 Task: Create in the project TruTech in Backlog an issue 'Develop a new tool for automated testing of augmented reality applications', assign it to team member softage.4@softage.net and change the status to IN PROGRESS.
Action: Mouse moved to (200, 261)
Screenshot: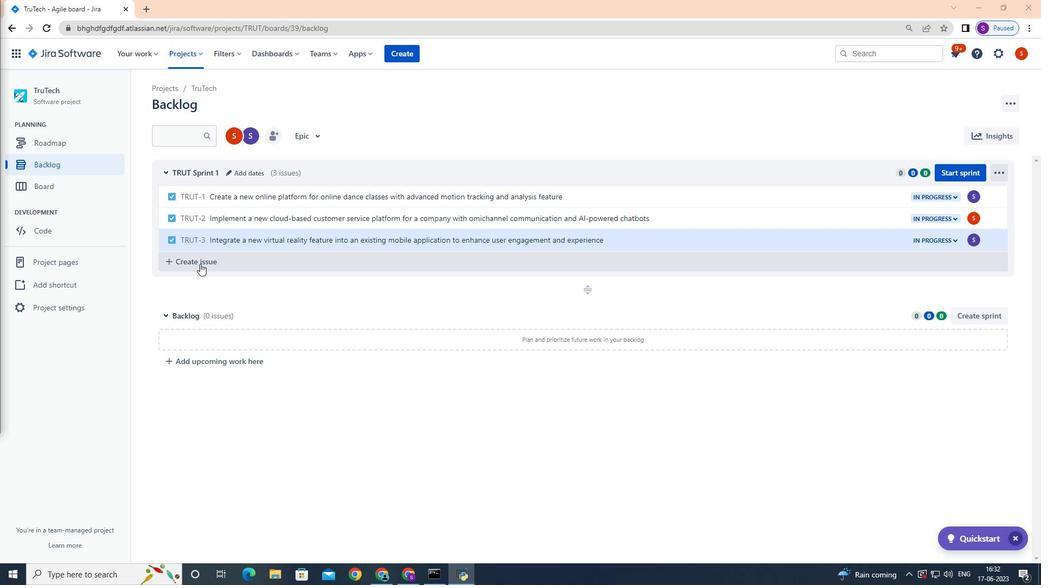
Action: Mouse pressed left at (200, 261)
Screenshot: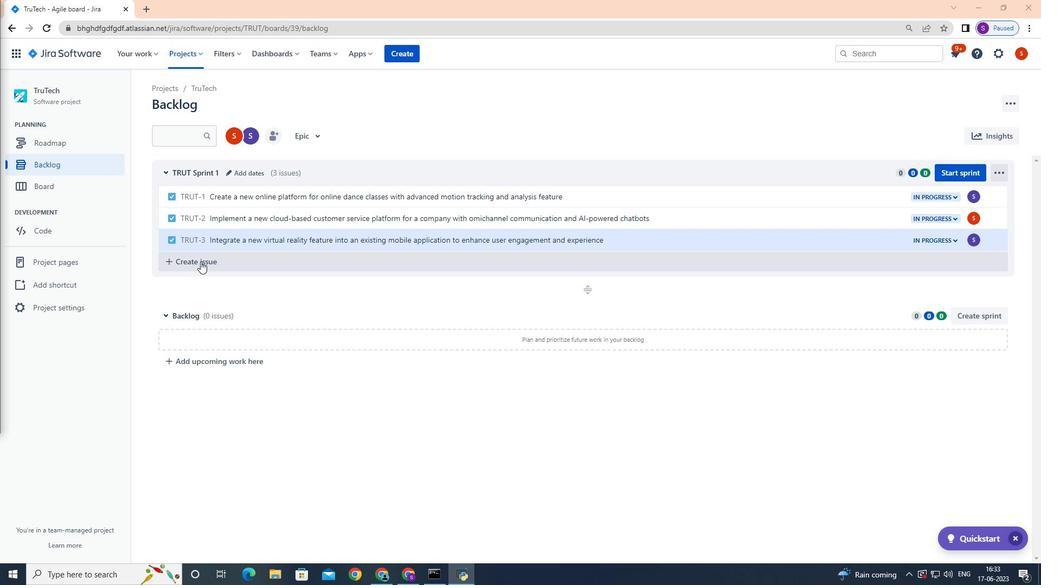 
Action: Key pressed <Key.shift>Develop<Key.space>a<Key.space>new<Key.space>tool<Key.space>for<Key.space>automated<Key.space>testing<Key.space>of<Key.space>augmented<Key.space>reality<Key.space>applications<Key.space><Key.enter>
Screenshot: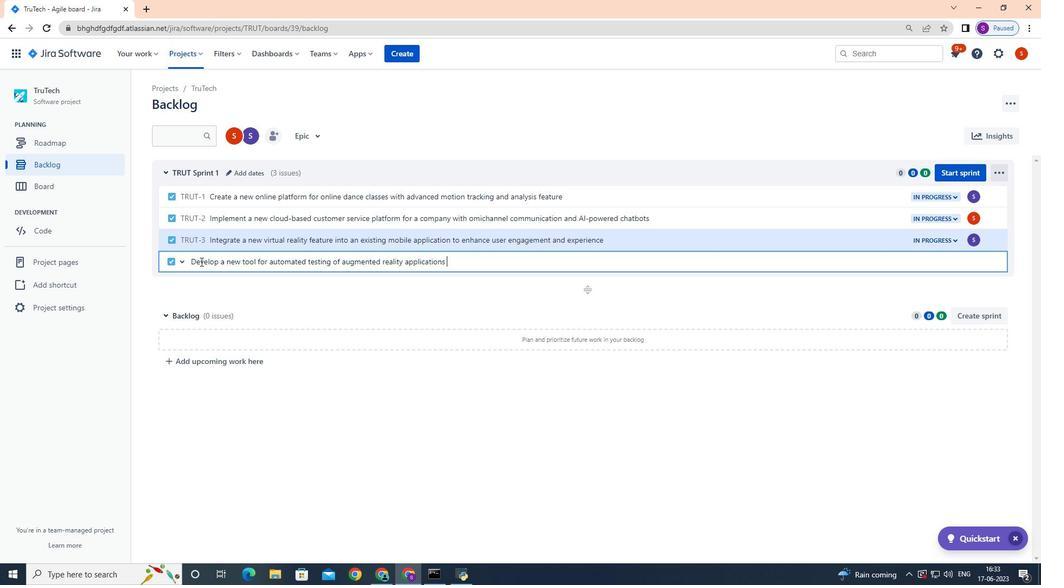 
Action: Mouse moved to (969, 260)
Screenshot: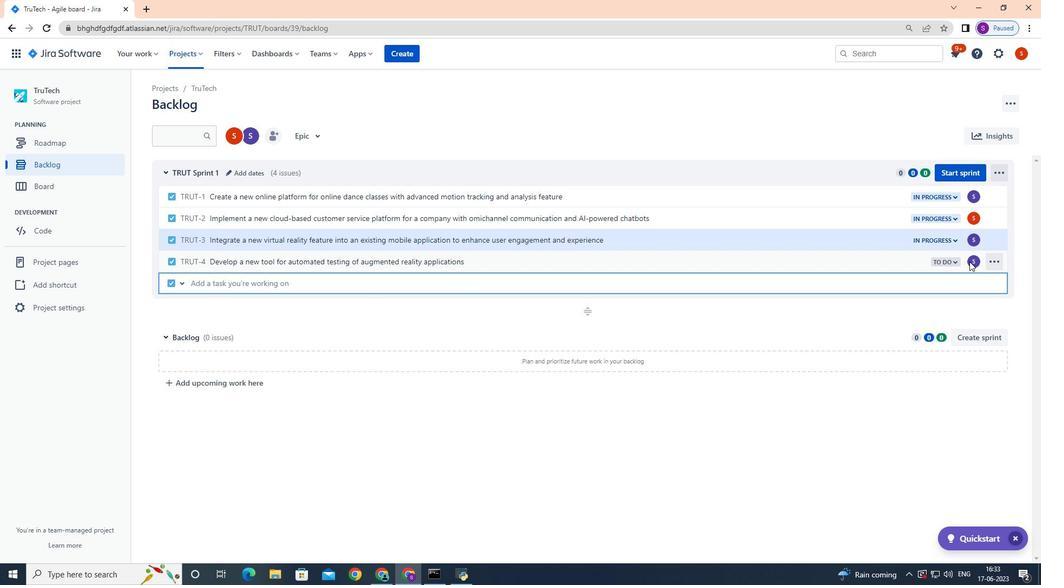 
Action: Mouse pressed left at (969, 260)
Screenshot: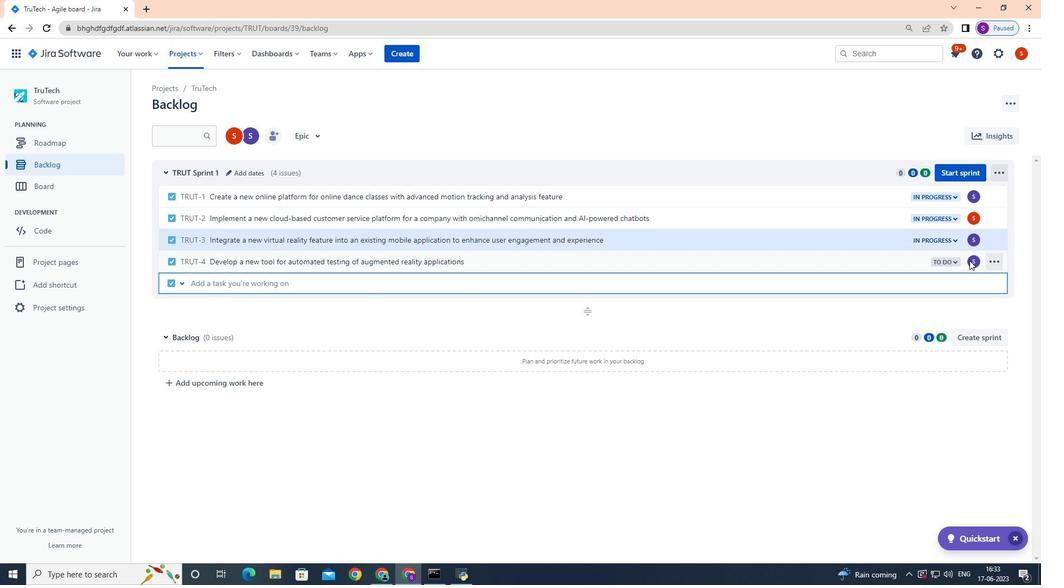 
Action: Mouse moved to (970, 260)
Screenshot: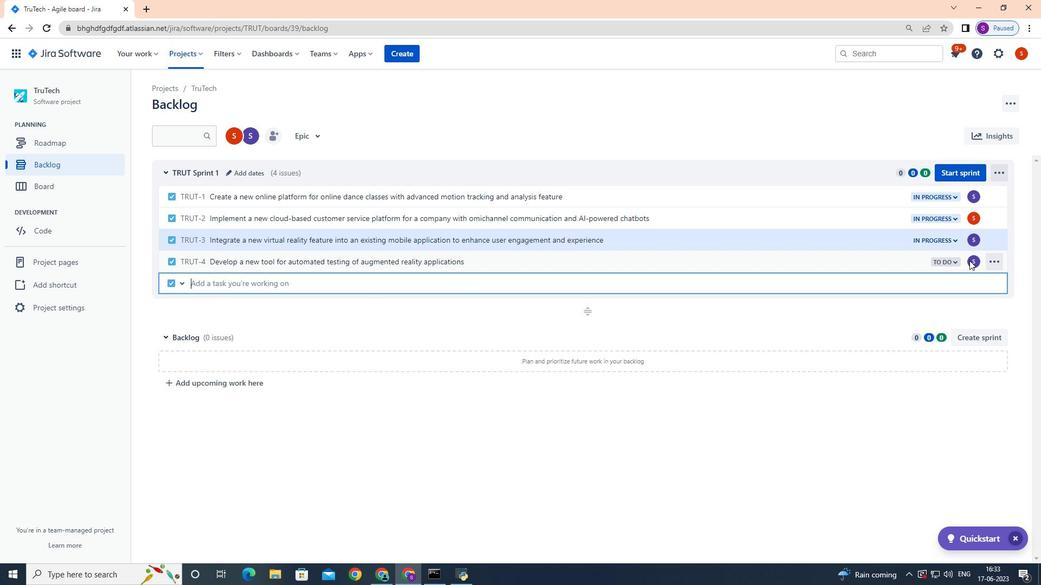 
Action: Mouse pressed left at (970, 260)
Screenshot: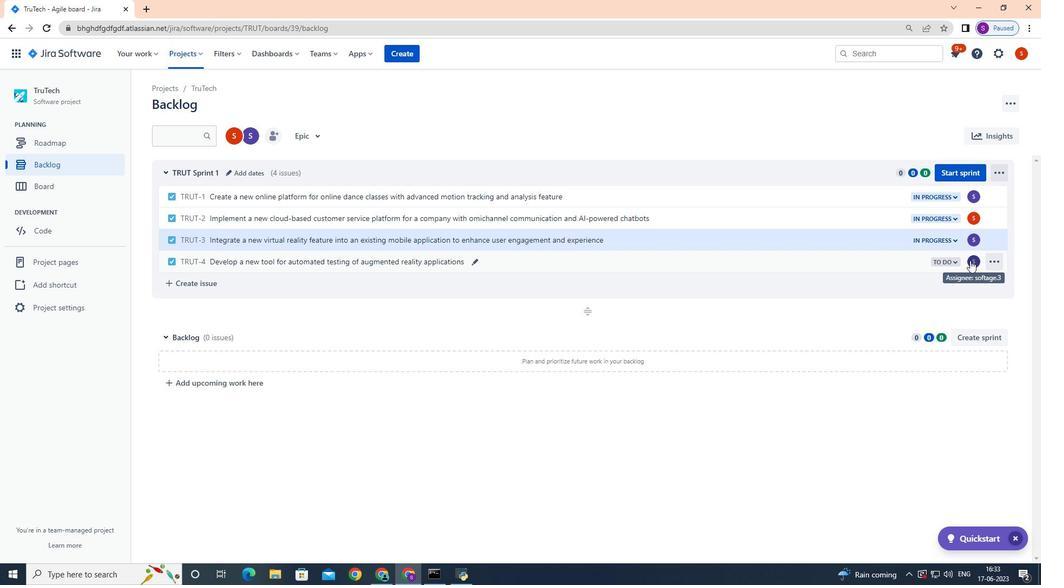 
Action: Mouse moved to (967, 260)
Screenshot: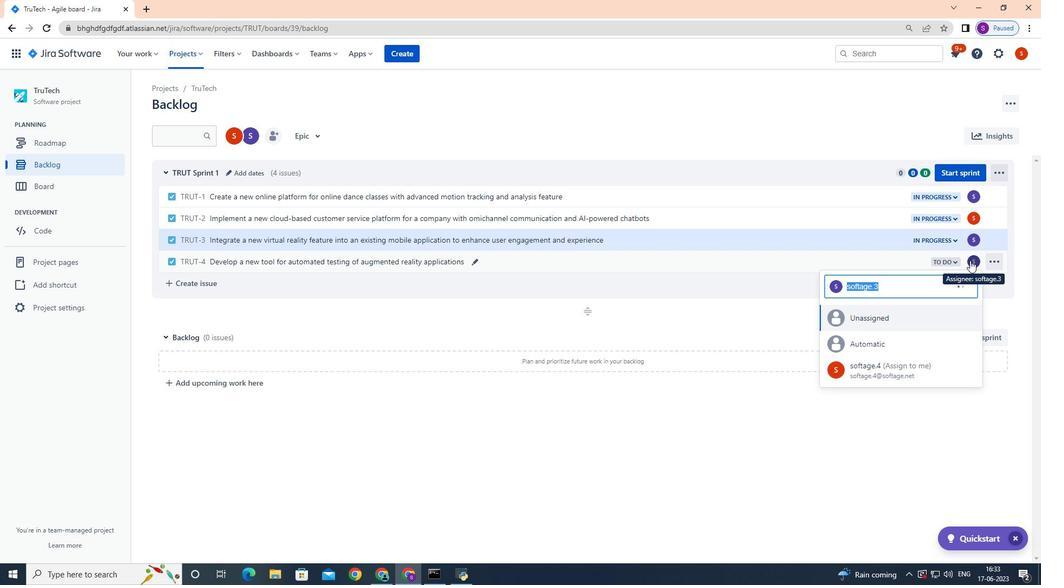 
Action: Key pressed softage.4
Screenshot: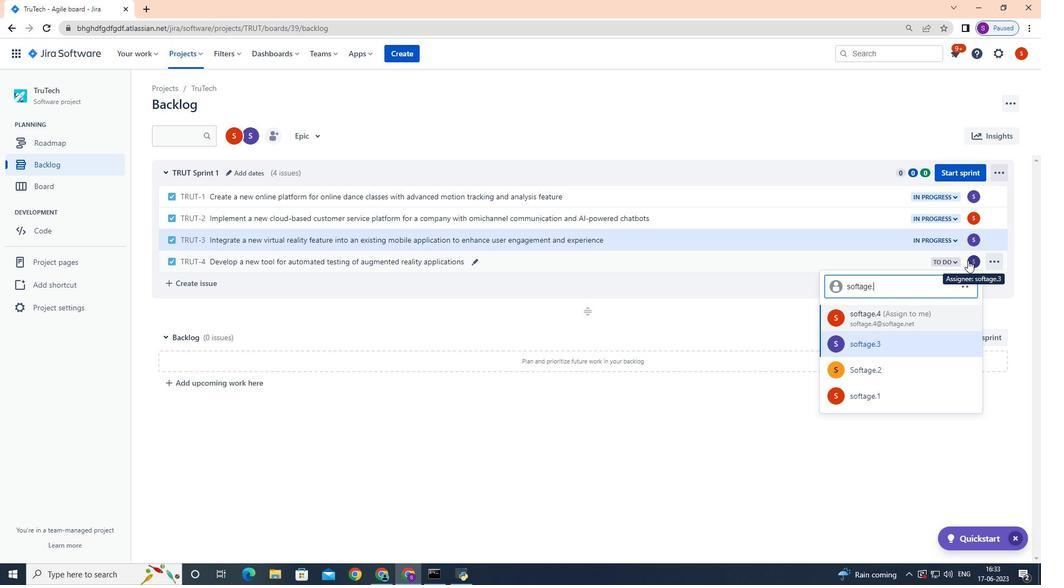 
Action: Mouse moved to (901, 310)
Screenshot: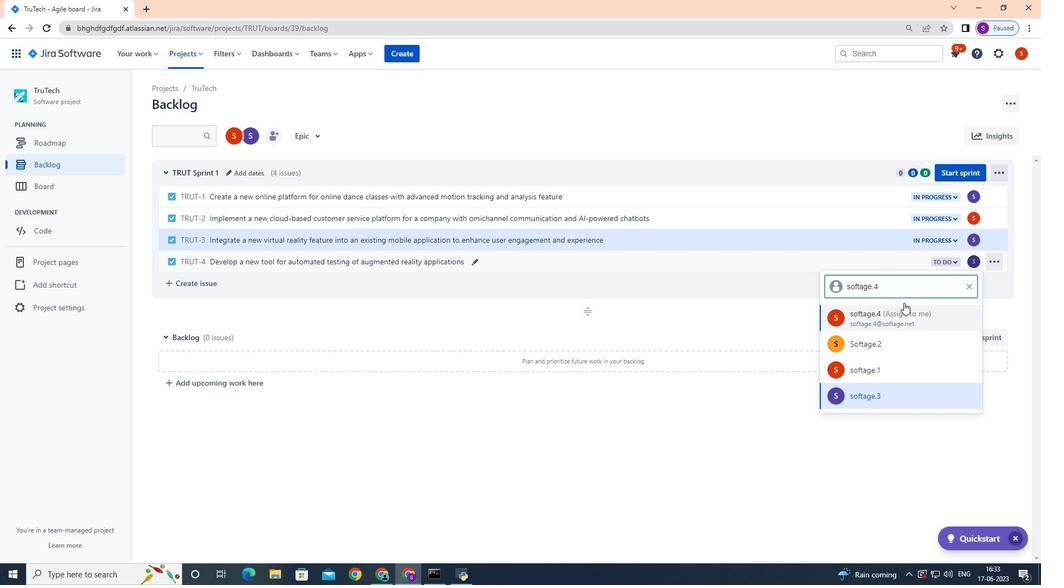 
Action: Mouse pressed left at (901, 310)
Screenshot: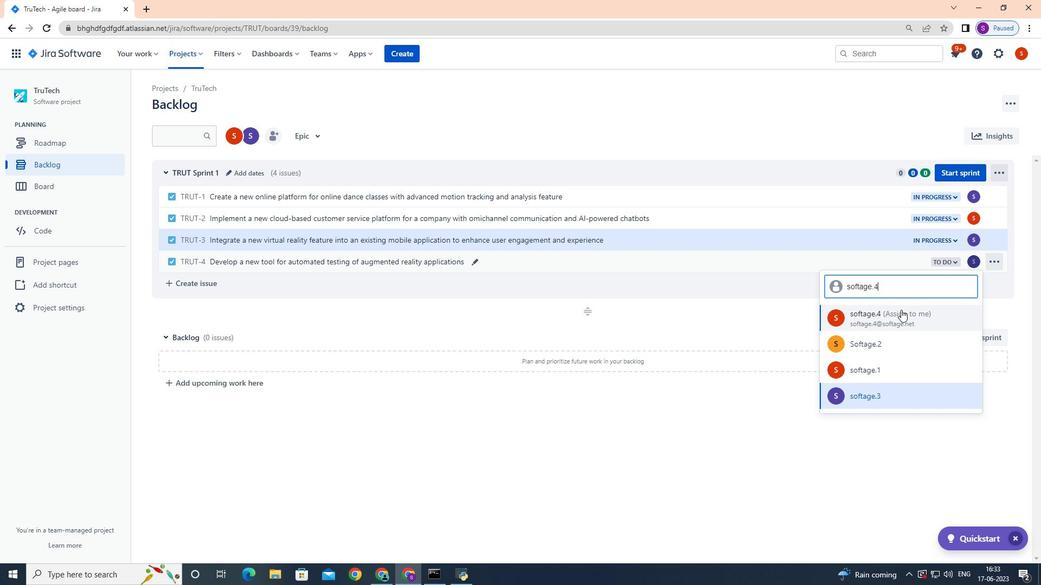 
Action: Mouse moved to (953, 265)
Screenshot: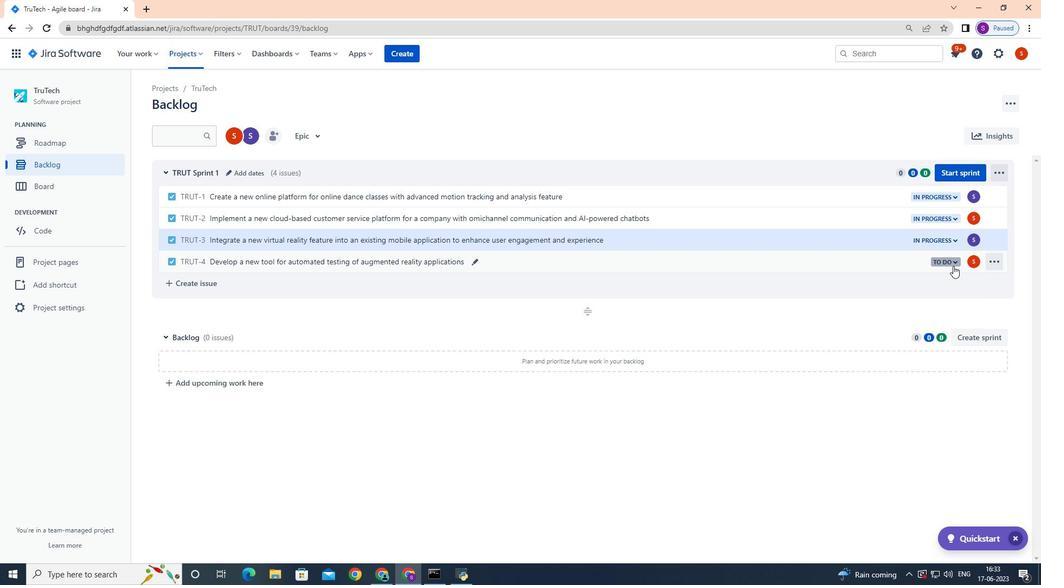 
Action: Mouse pressed left at (953, 265)
Screenshot: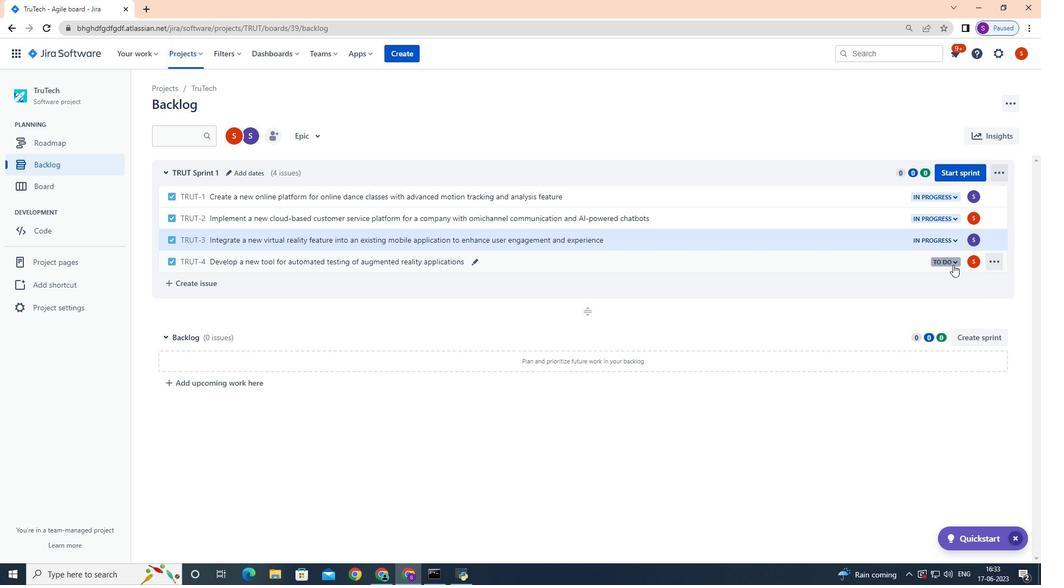 
Action: Mouse moved to (881, 280)
Screenshot: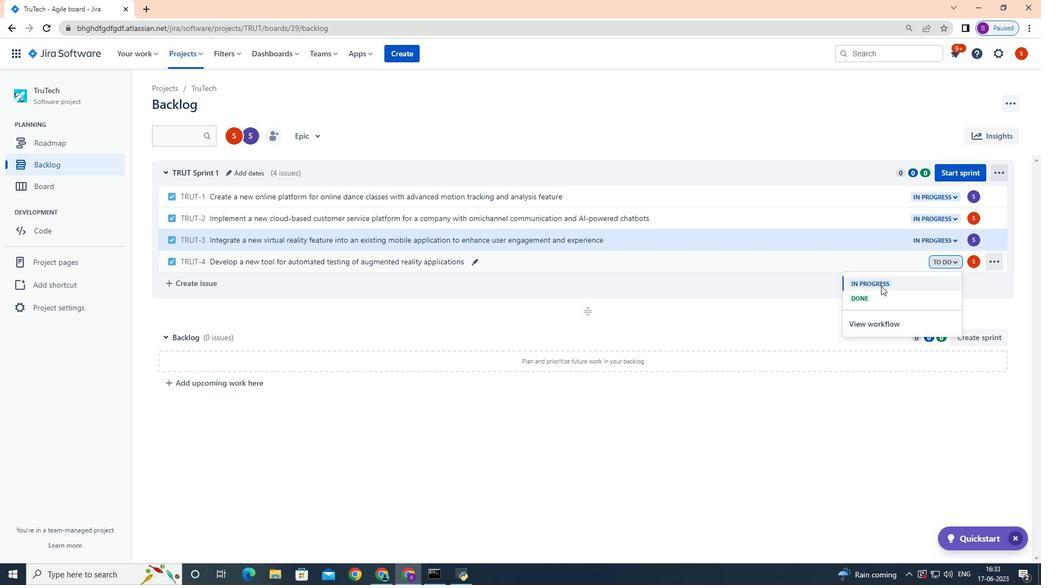 
Action: Mouse pressed left at (881, 280)
Screenshot: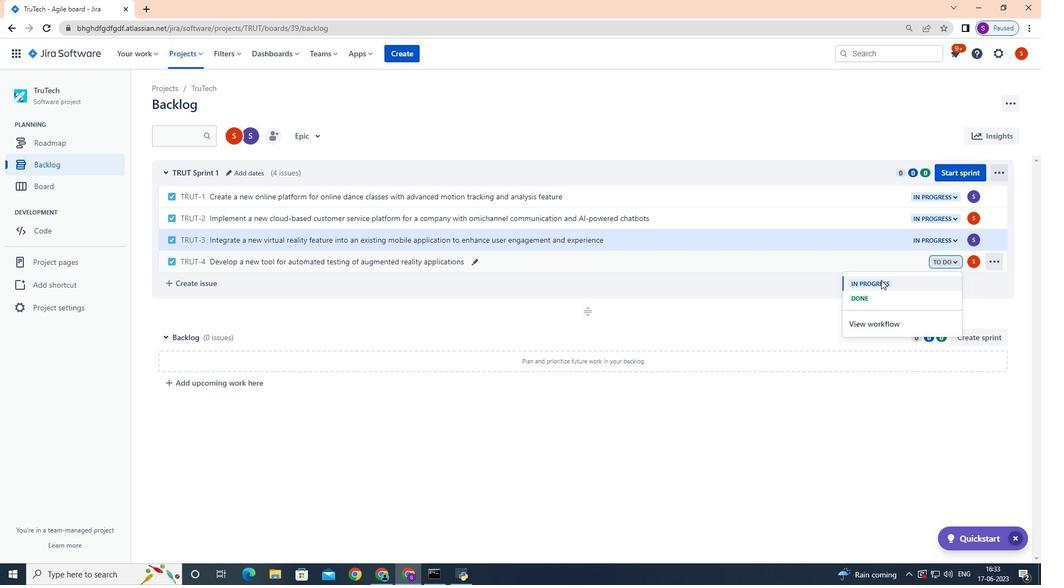 
Action: Mouse moved to (798, 522)
Screenshot: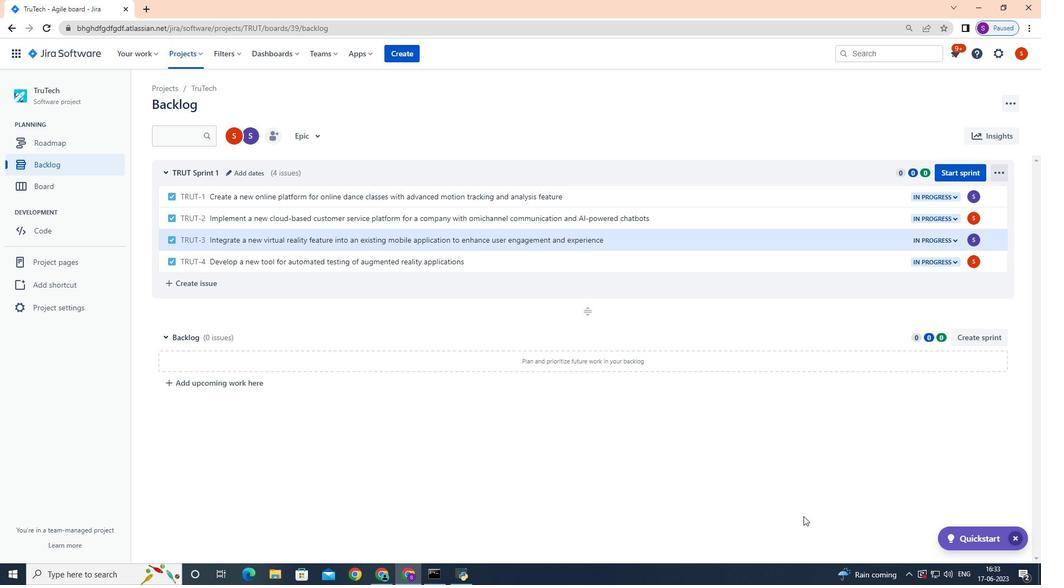 
